 Task: Apply the currency format of Angolan kwanza.
Action: Mouse moved to (52, 127)
Screenshot: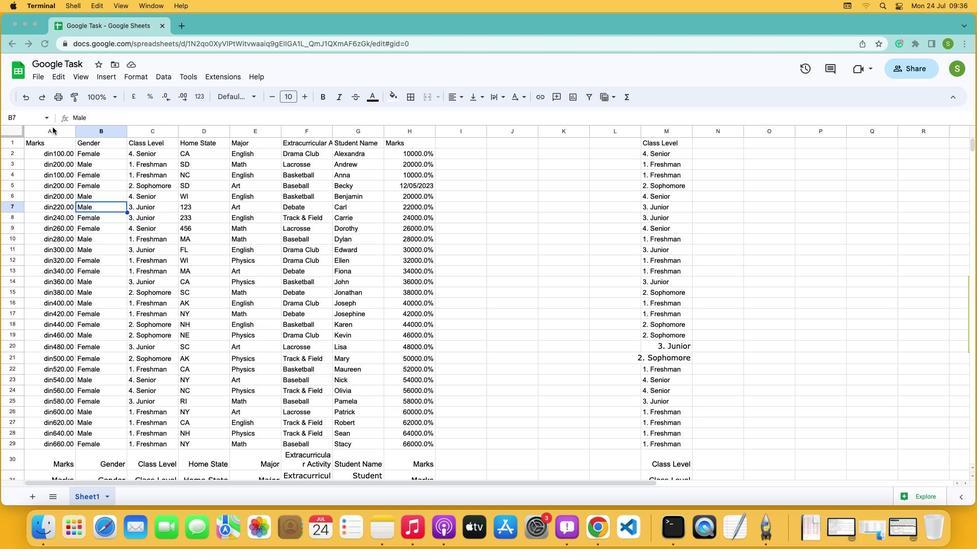 
Action: Mouse pressed left at (52, 127)
Screenshot: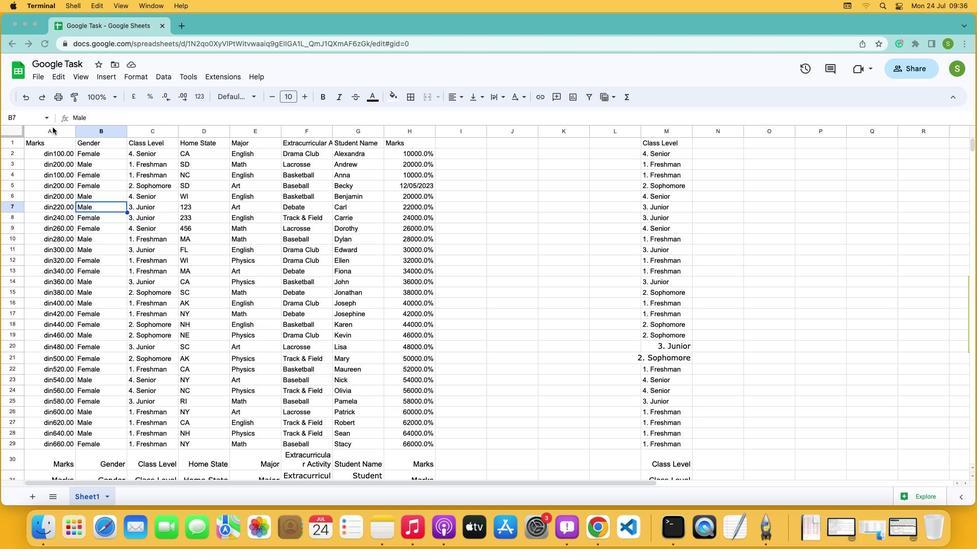 
Action: Mouse moved to (52, 129)
Screenshot: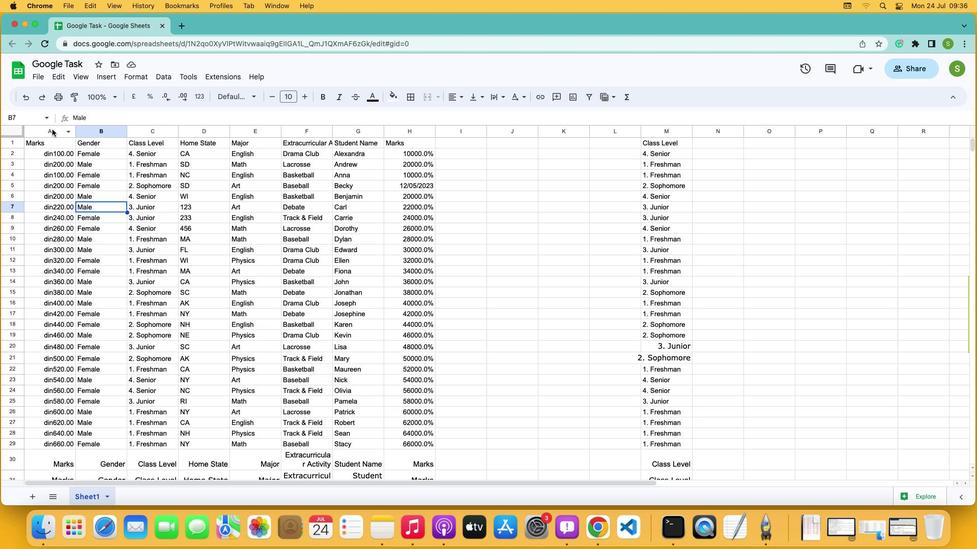 
Action: Mouse pressed left at (52, 129)
Screenshot: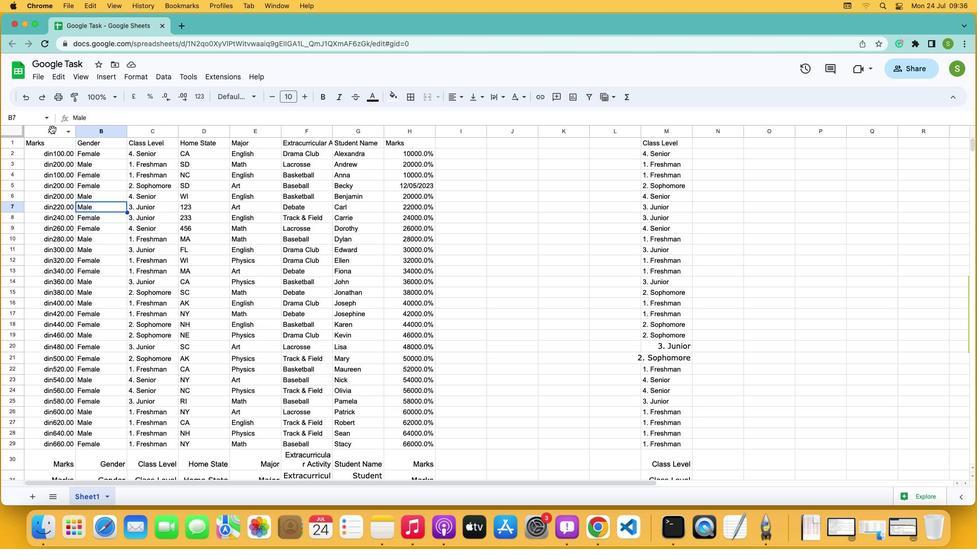 
Action: Mouse moved to (198, 98)
Screenshot: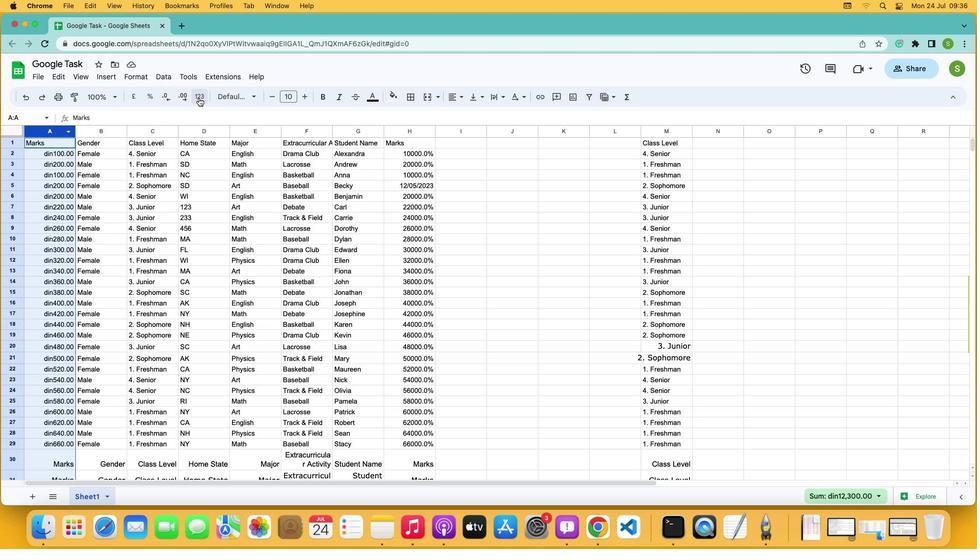 
Action: Mouse pressed left at (198, 98)
Screenshot: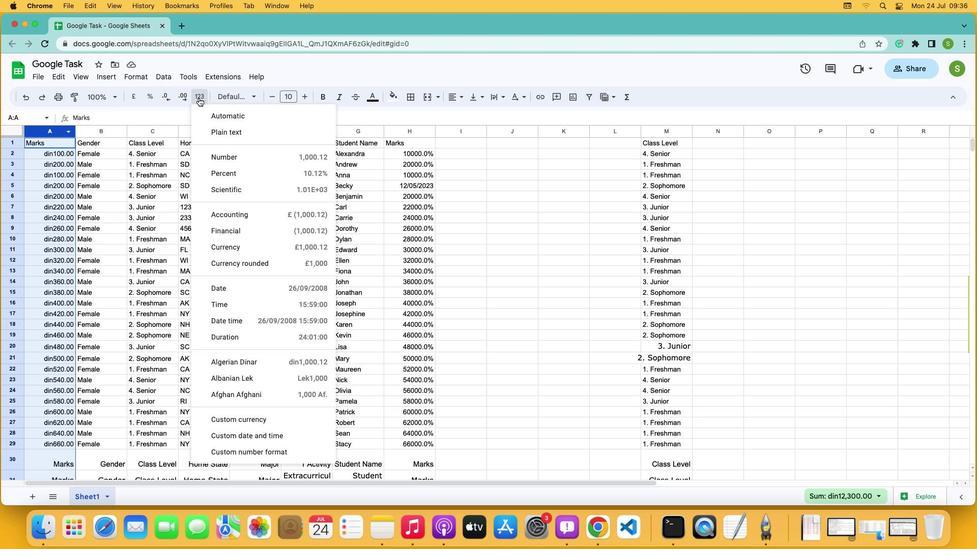 
Action: Mouse moved to (253, 424)
Screenshot: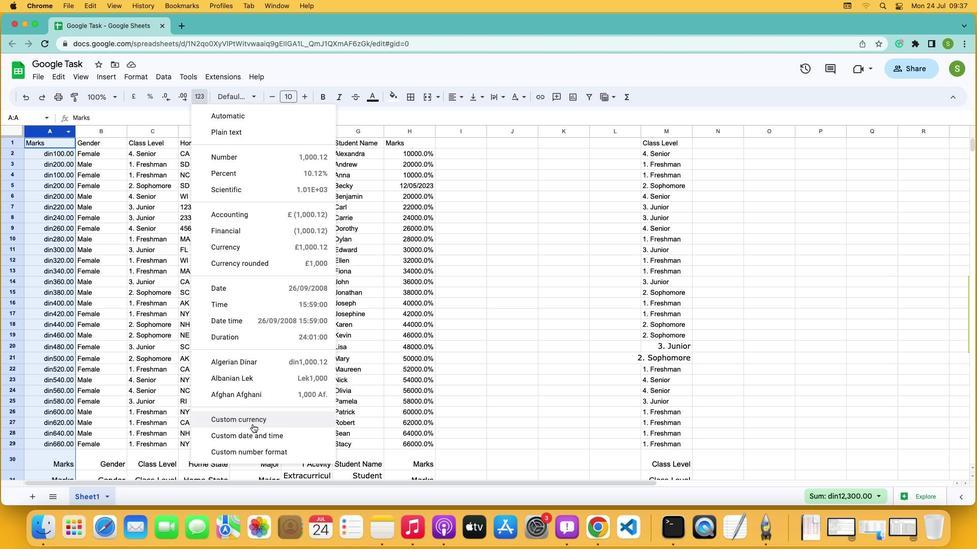 
Action: Mouse pressed left at (253, 424)
Screenshot: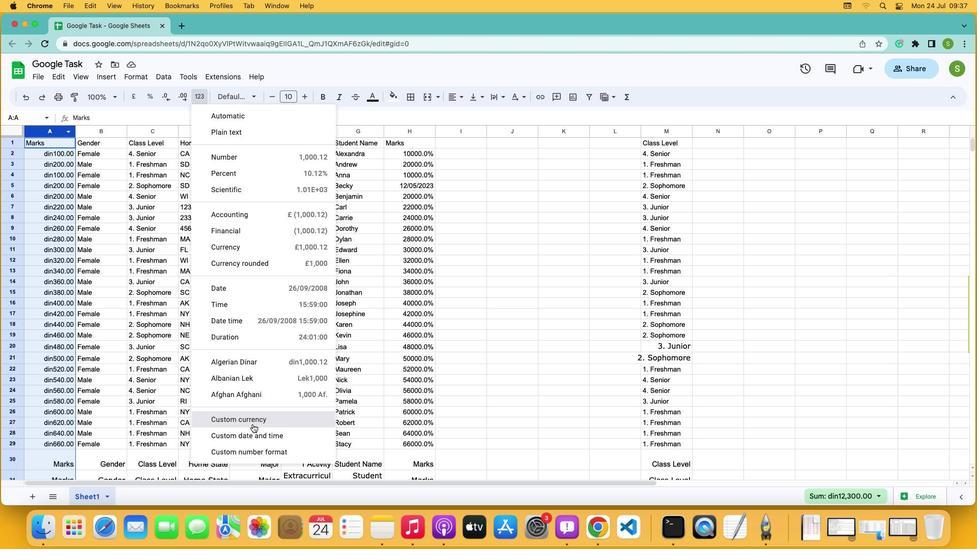 
Action: Mouse moved to (398, 379)
Screenshot: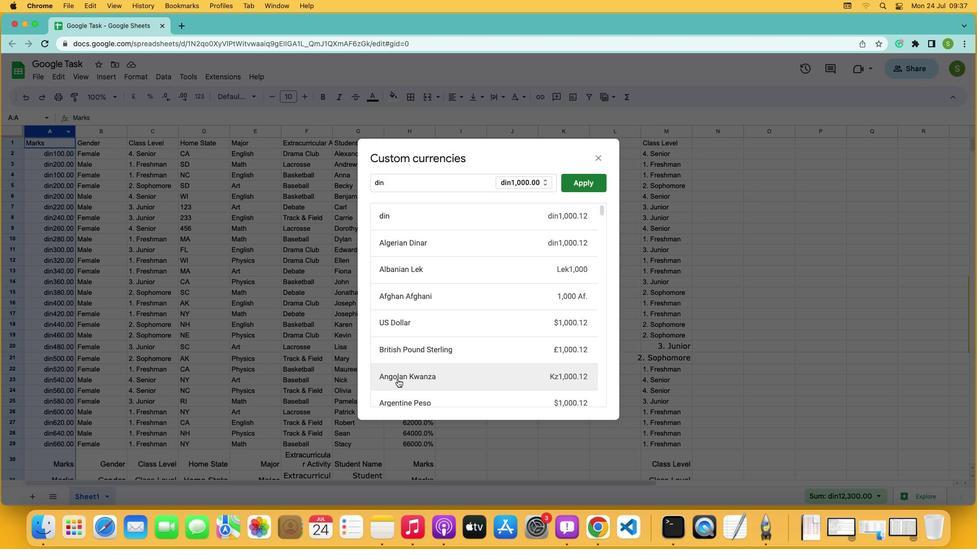 
Action: Mouse pressed left at (398, 379)
Screenshot: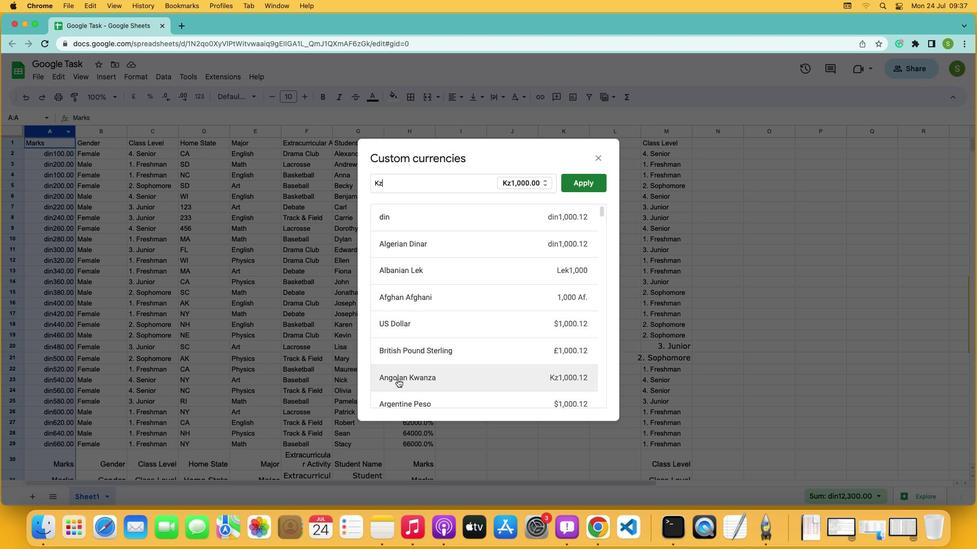 
Action: Mouse moved to (578, 183)
Screenshot: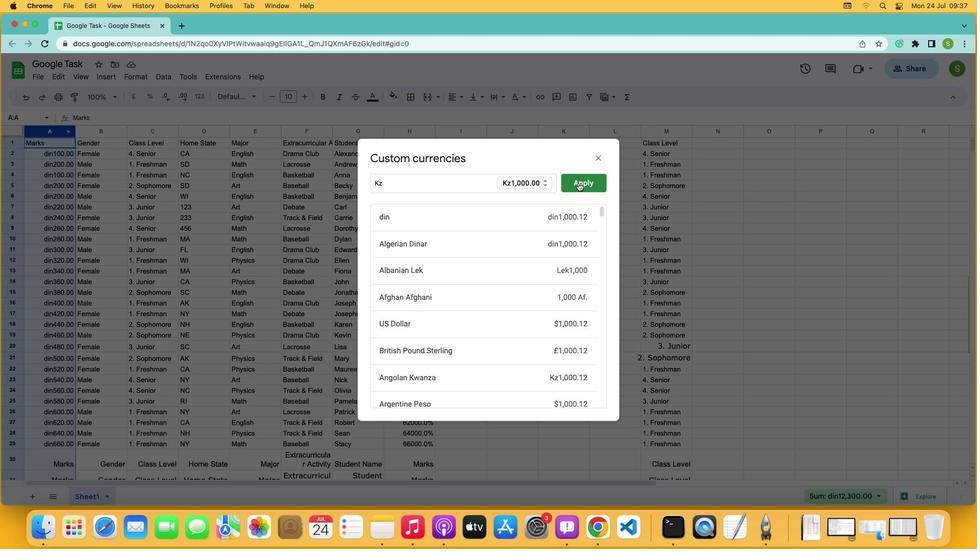 
Action: Mouse pressed left at (578, 183)
Screenshot: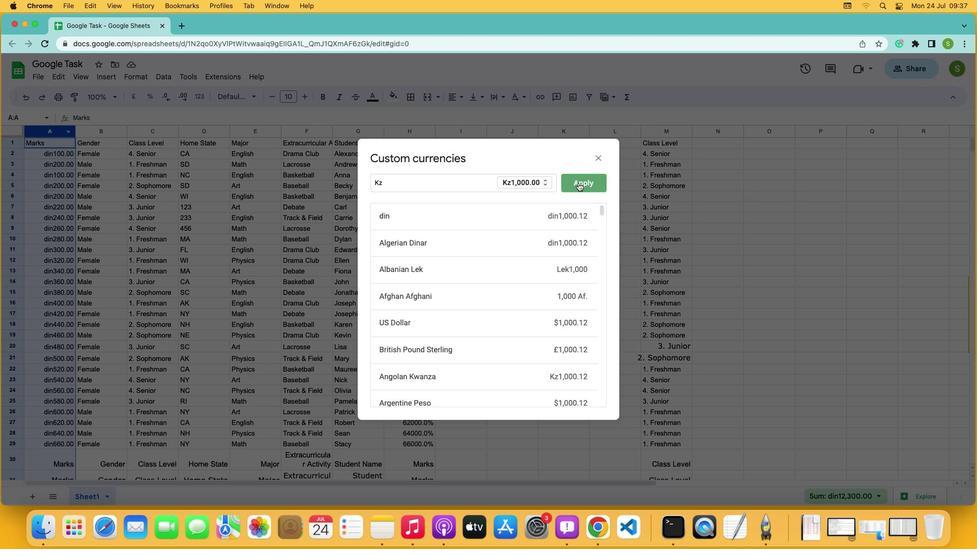 
